 Task: Choose a LinkedIn plan to start my free month.
Action: Mouse moved to (873, 84)
Screenshot: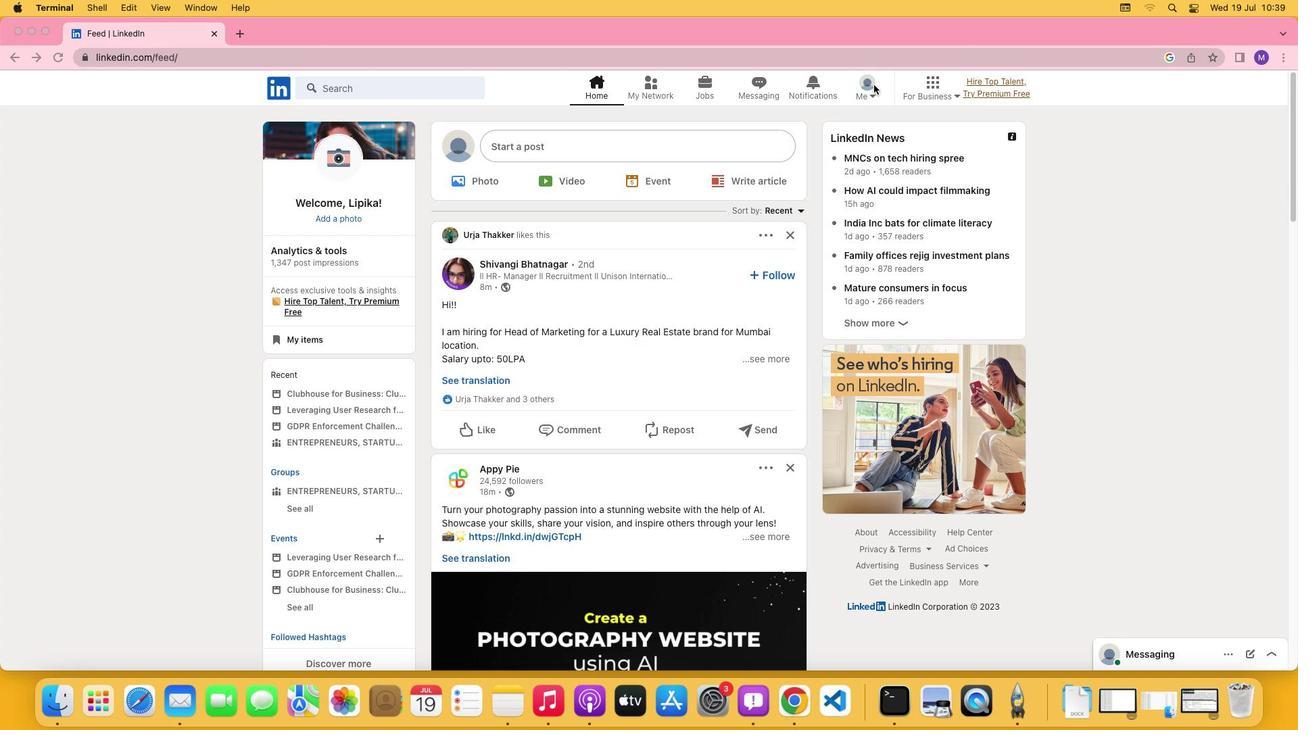 
Action: Mouse pressed left at (873, 84)
Screenshot: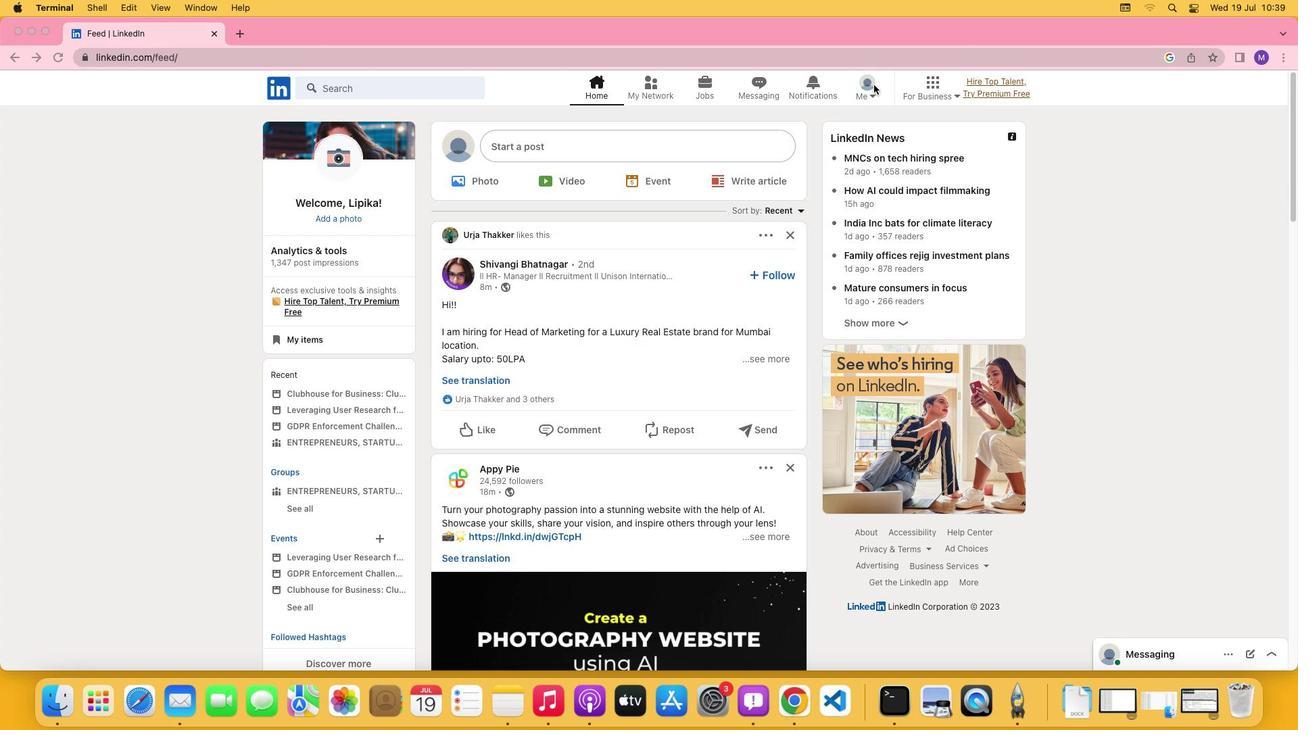 
Action: Mouse moved to (874, 98)
Screenshot: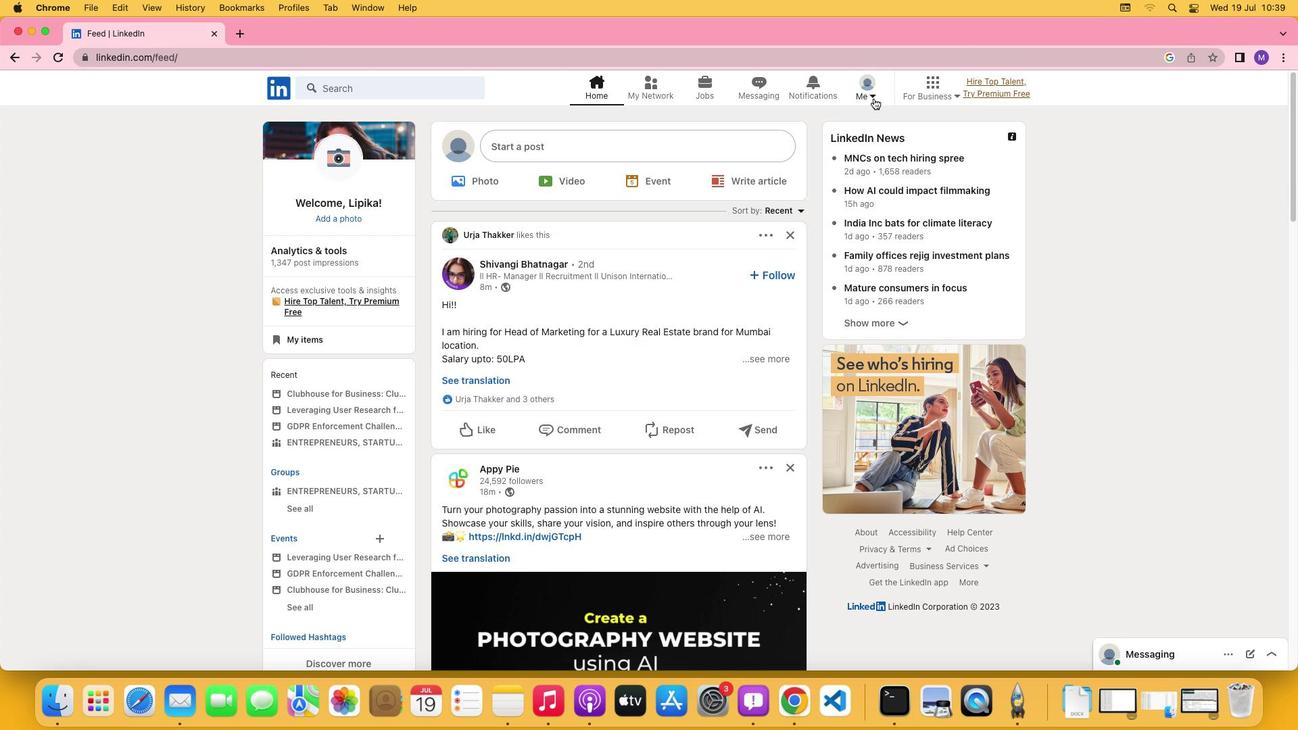
Action: Mouse pressed left at (874, 98)
Screenshot: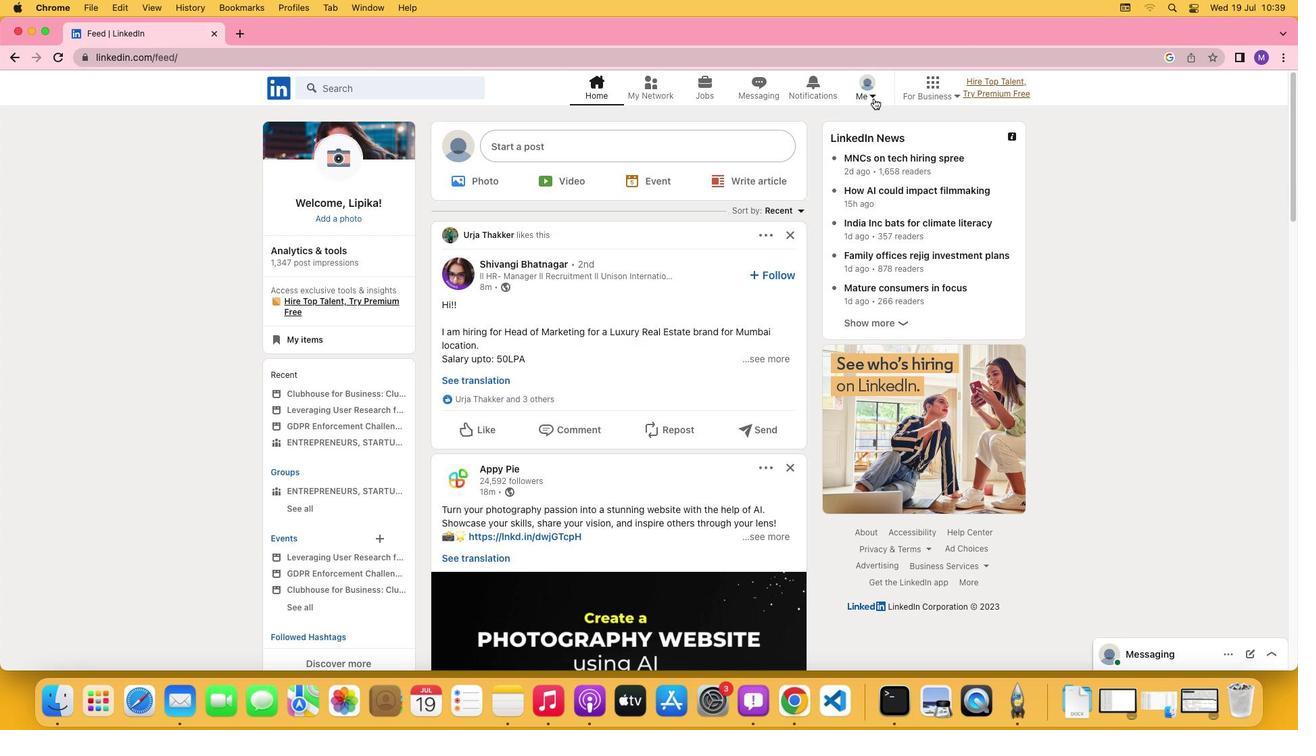 
Action: Mouse moved to (765, 234)
Screenshot: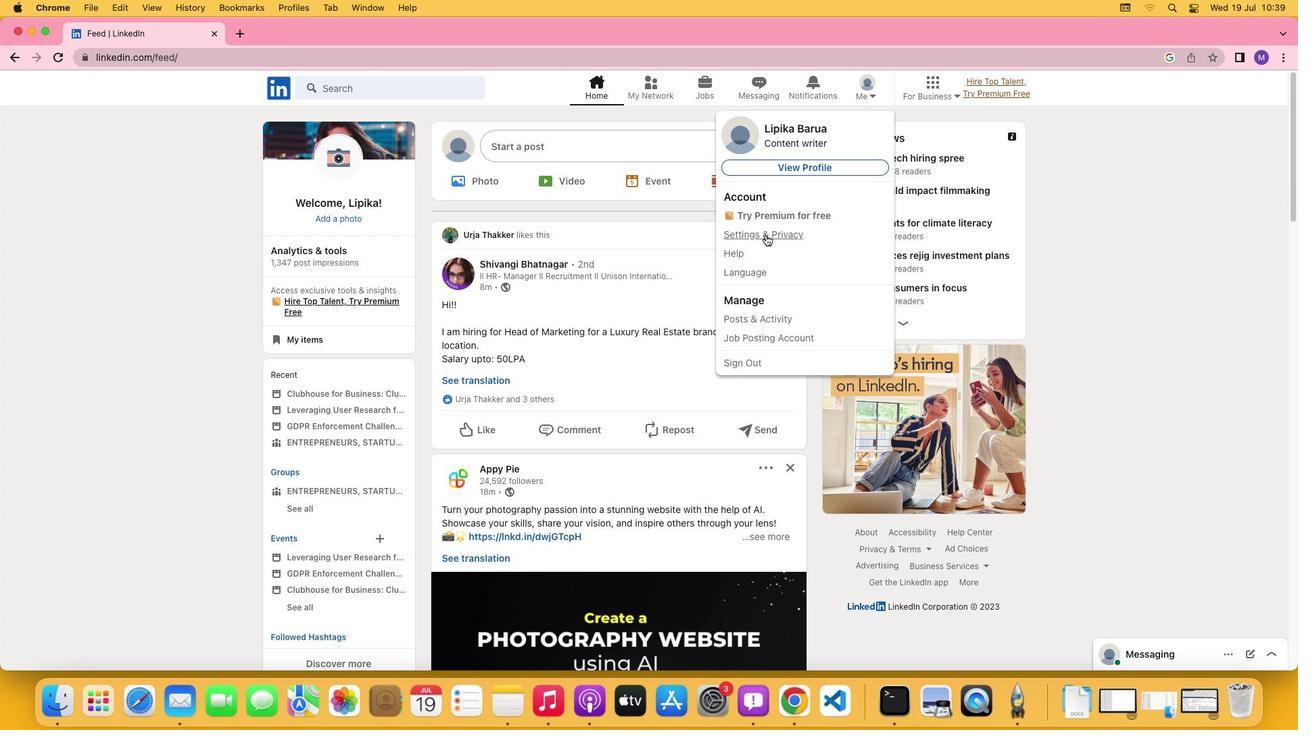 
Action: Mouse pressed left at (765, 234)
Screenshot: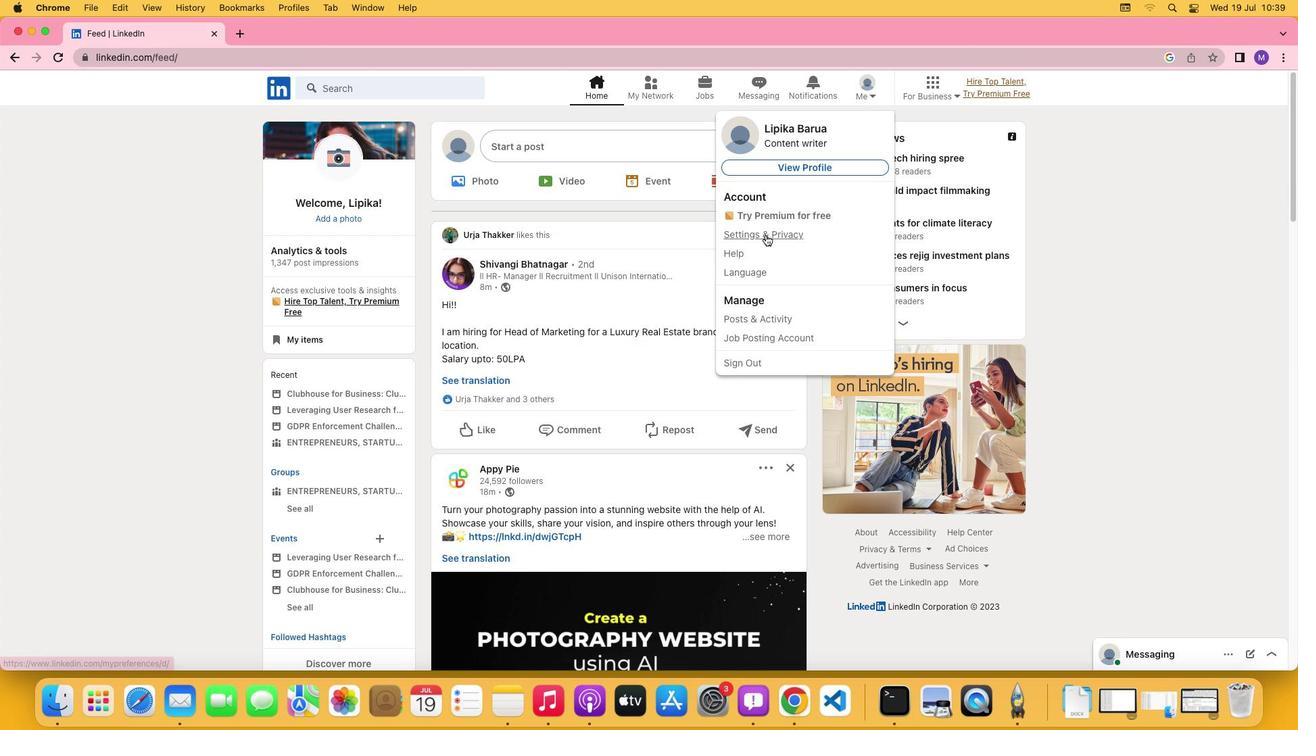 
Action: Mouse moved to (664, 397)
Screenshot: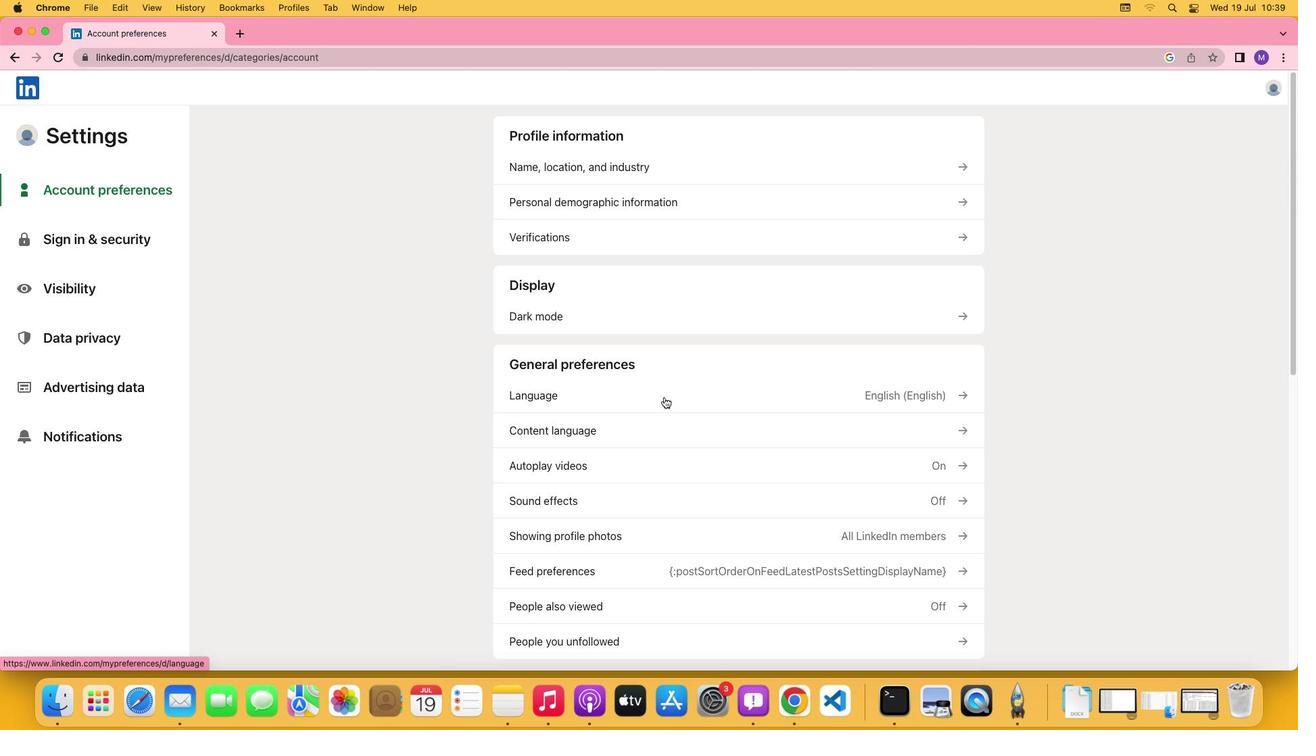 
Action: Mouse scrolled (664, 397) with delta (0, 0)
Screenshot: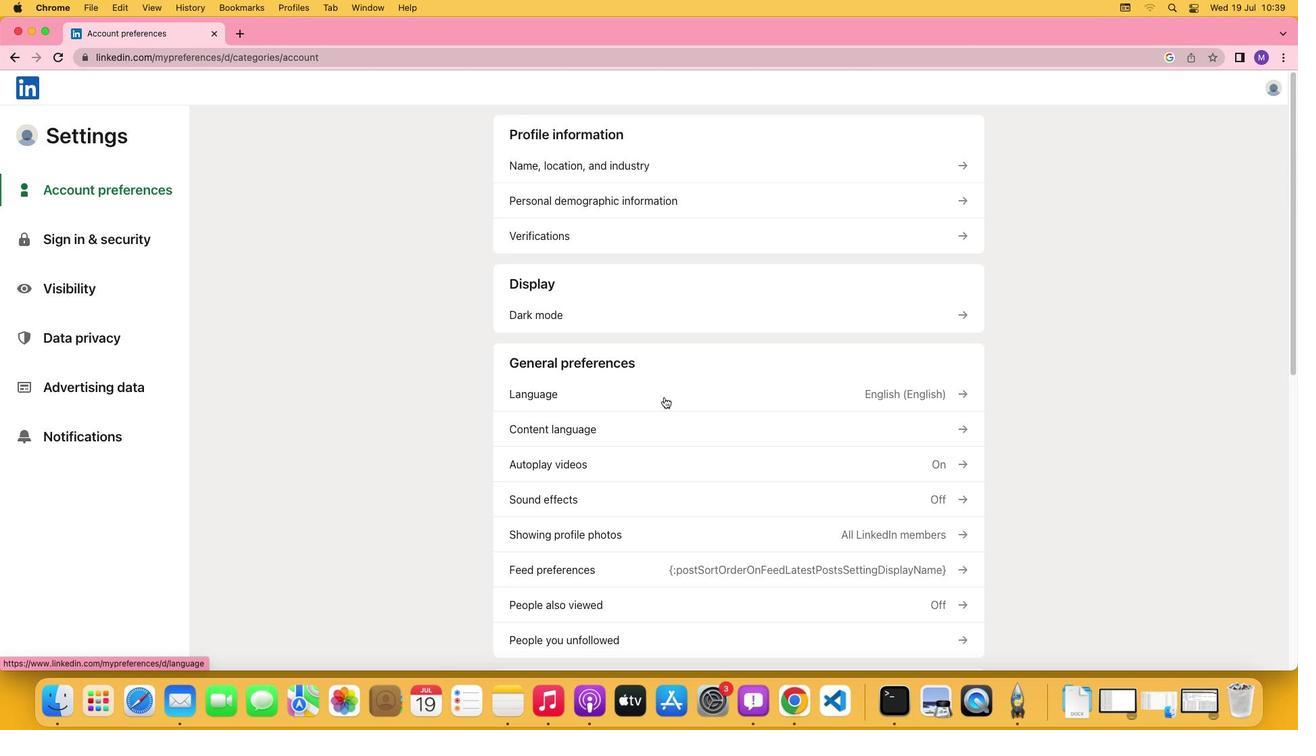 
Action: Mouse scrolled (664, 397) with delta (0, 0)
Screenshot: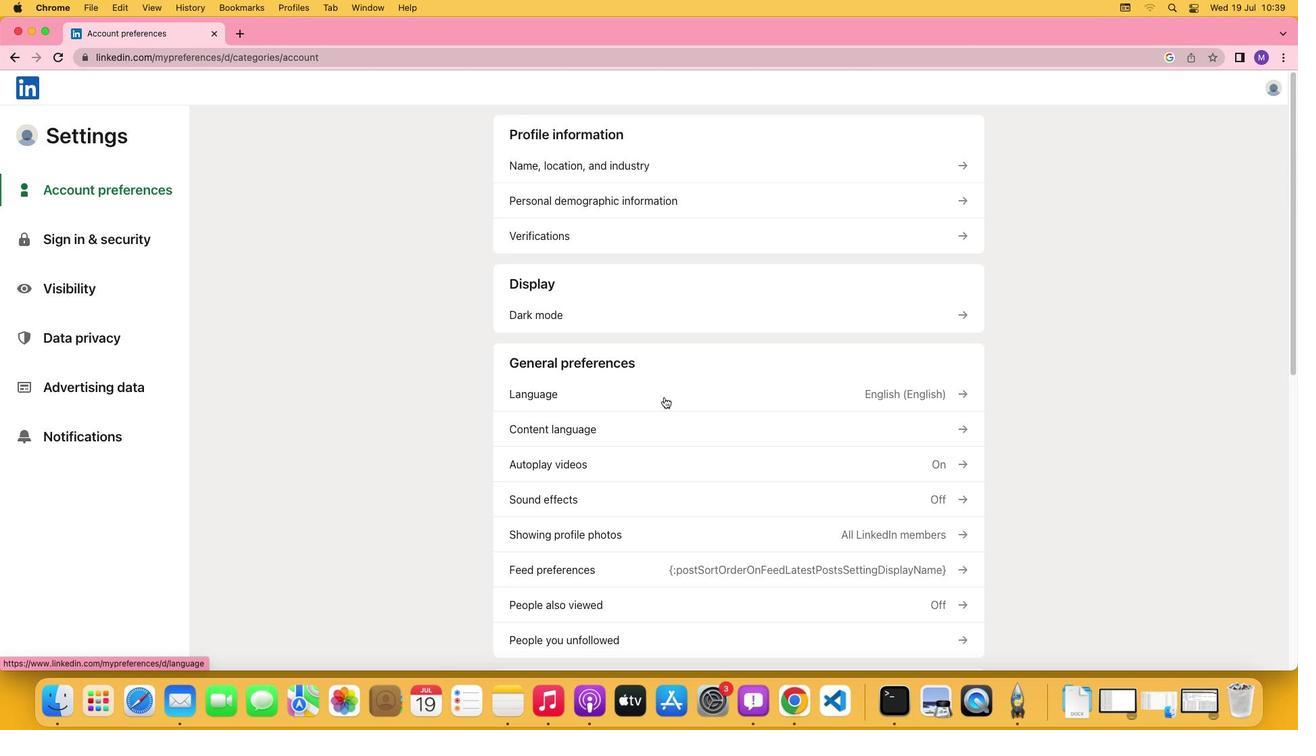 
Action: Mouse scrolled (664, 397) with delta (0, -2)
Screenshot: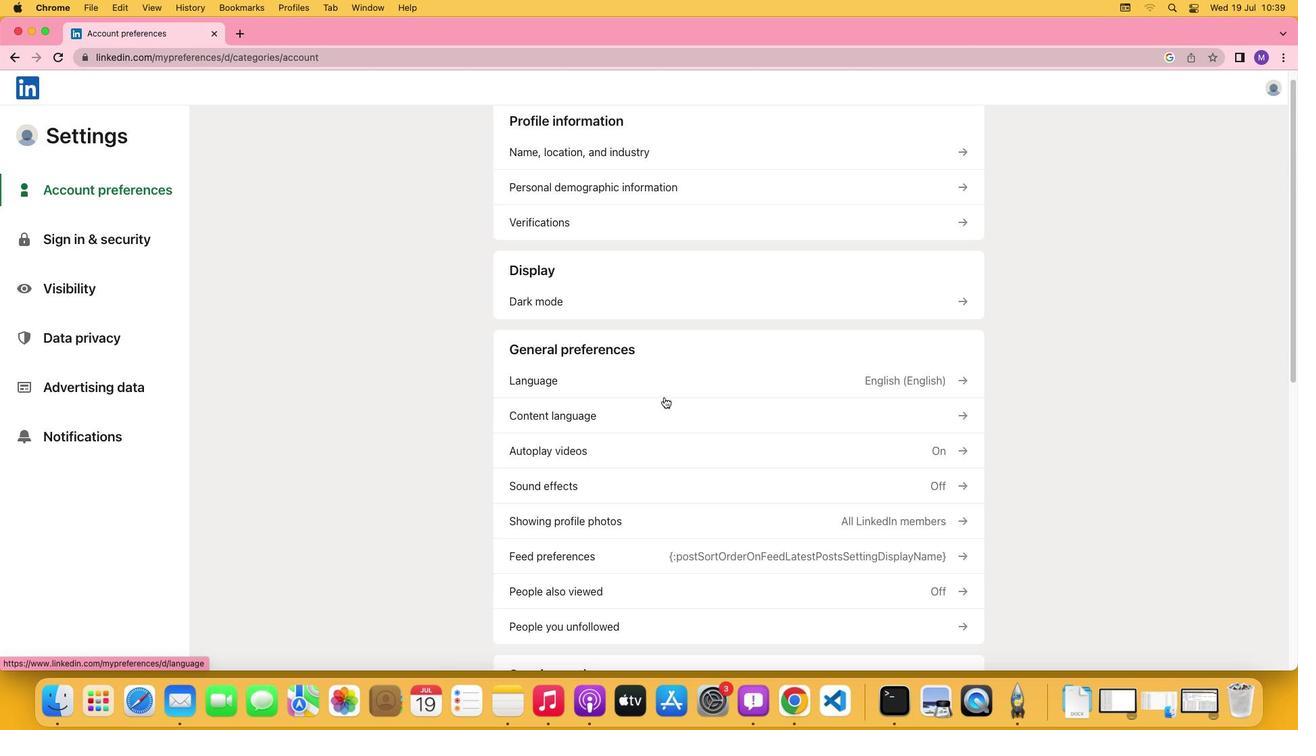 
Action: Mouse scrolled (664, 397) with delta (0, -3)
Screenshot: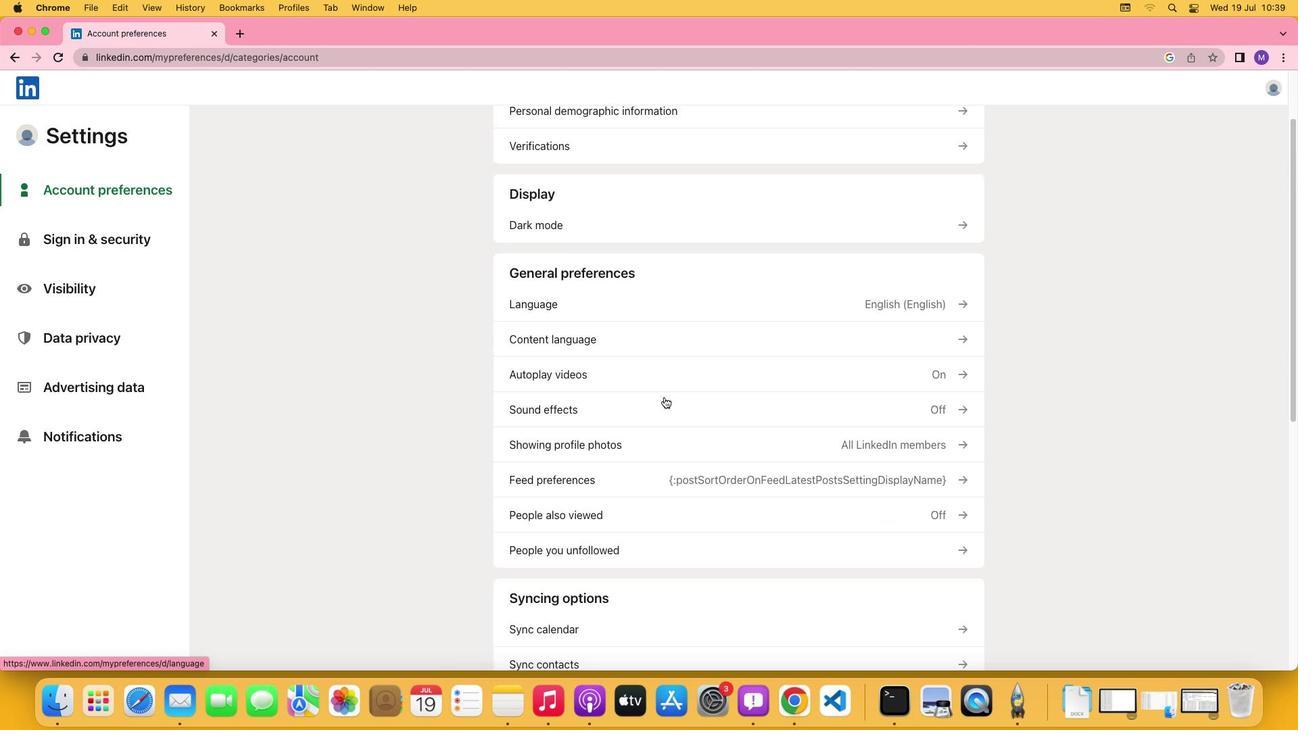 
Action: Mouse scrolled (664, 397) with delta (0, 0)
Screenshot: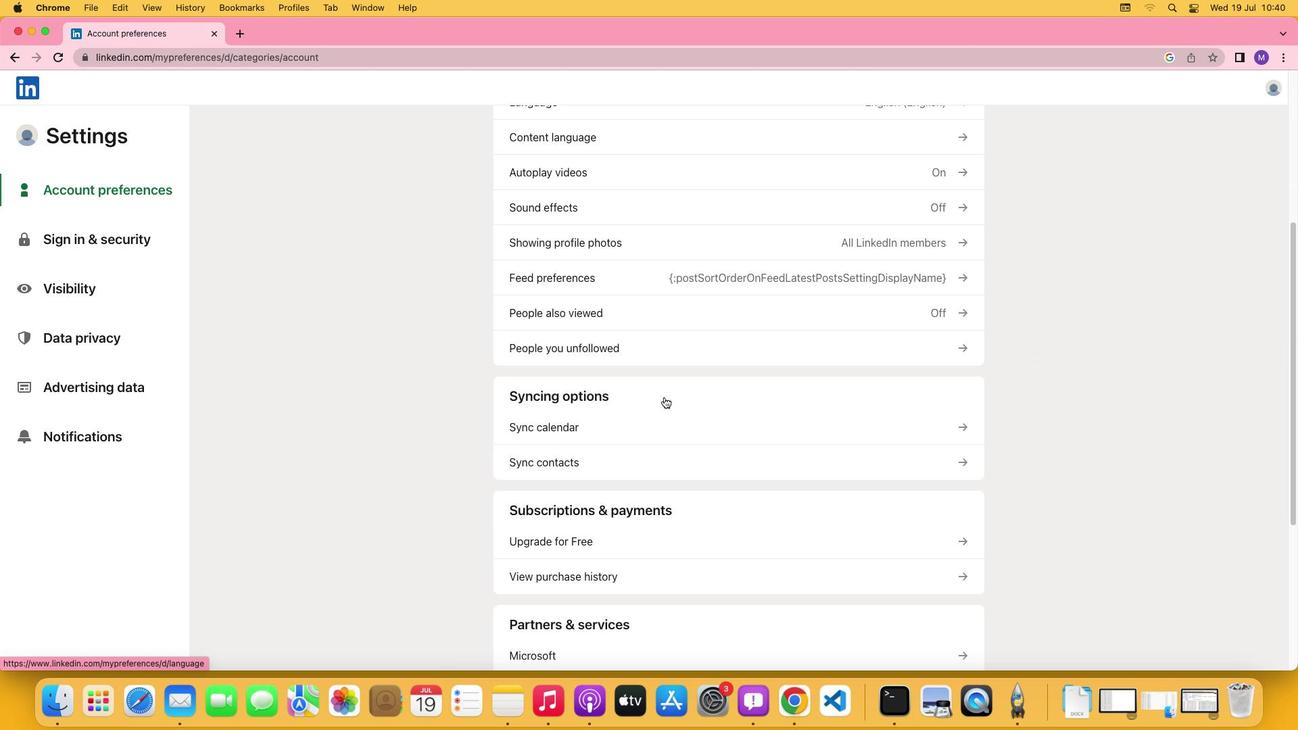 
Action: Mouse scrolled (664, 397) with delta (0, 0)
Screenshot: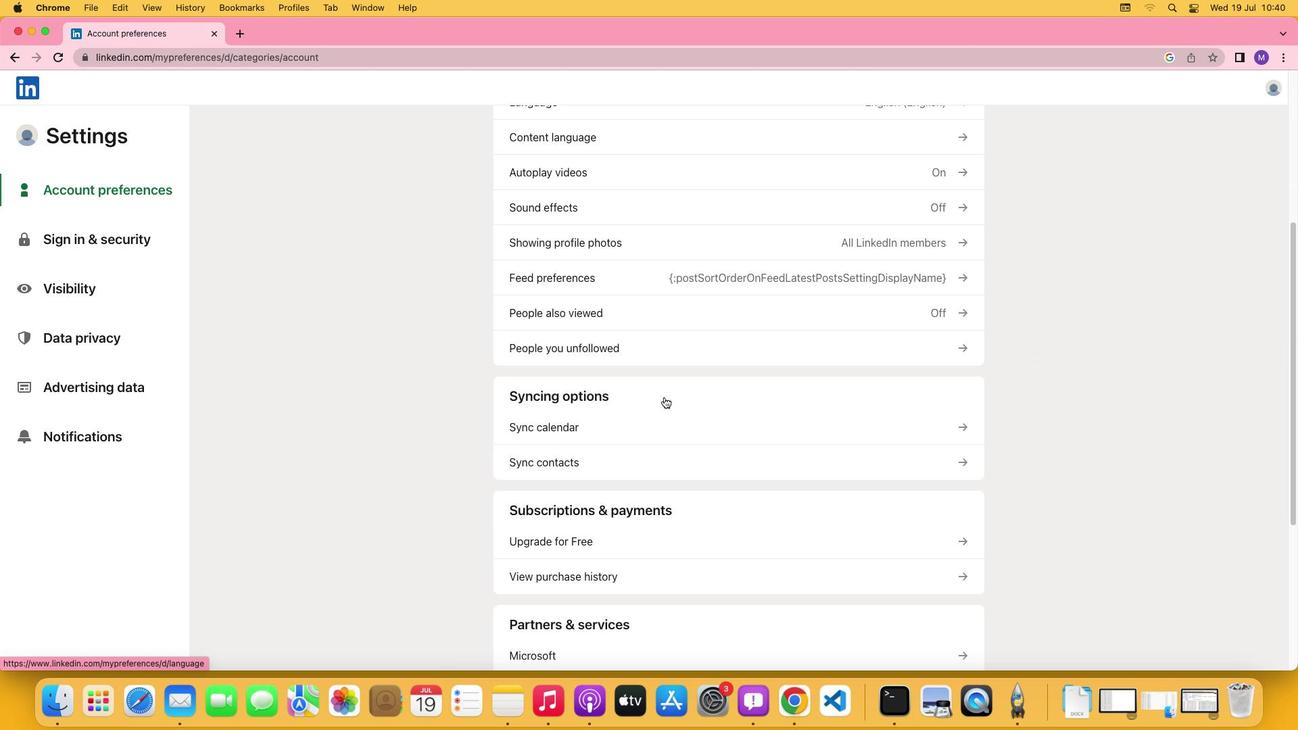 
Action: Mouse scrolled (664, 397) with delta (0, -2)
Screenshot: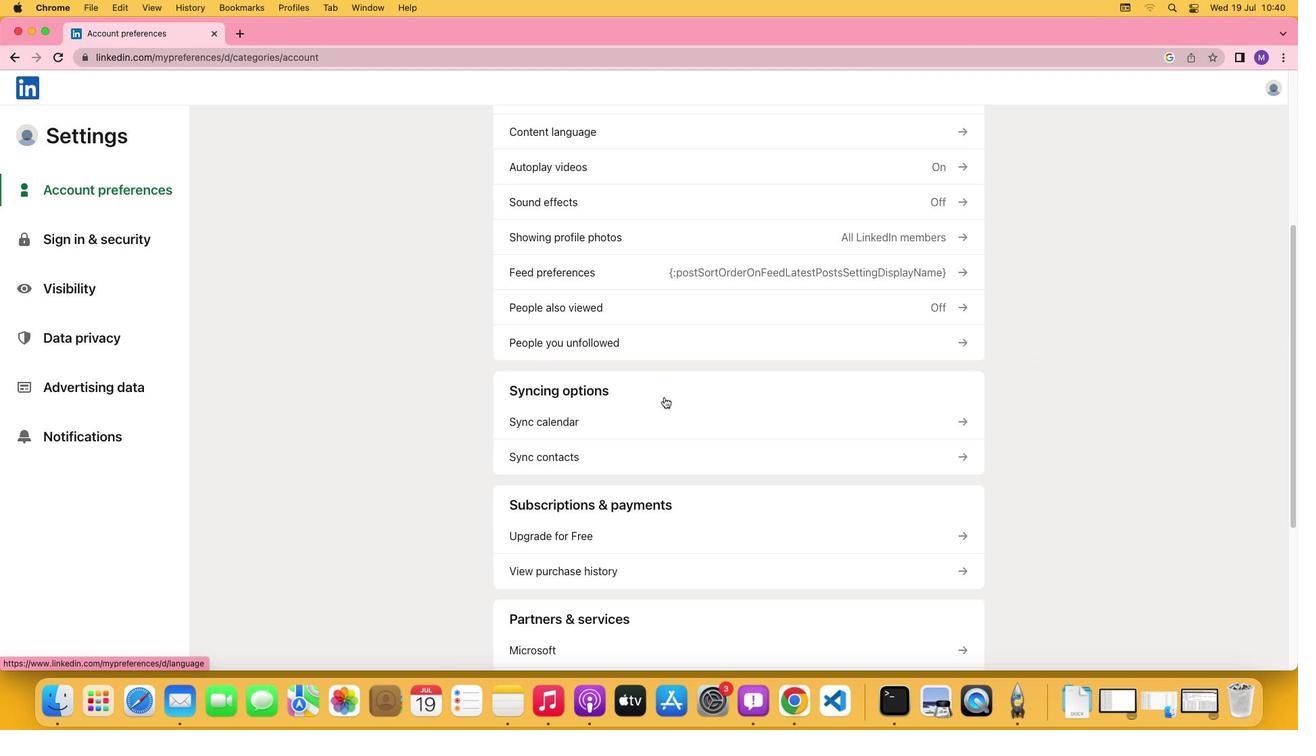 
Action: Mouse scrolled (664, 397) with delta (0, -3)
Screenshot: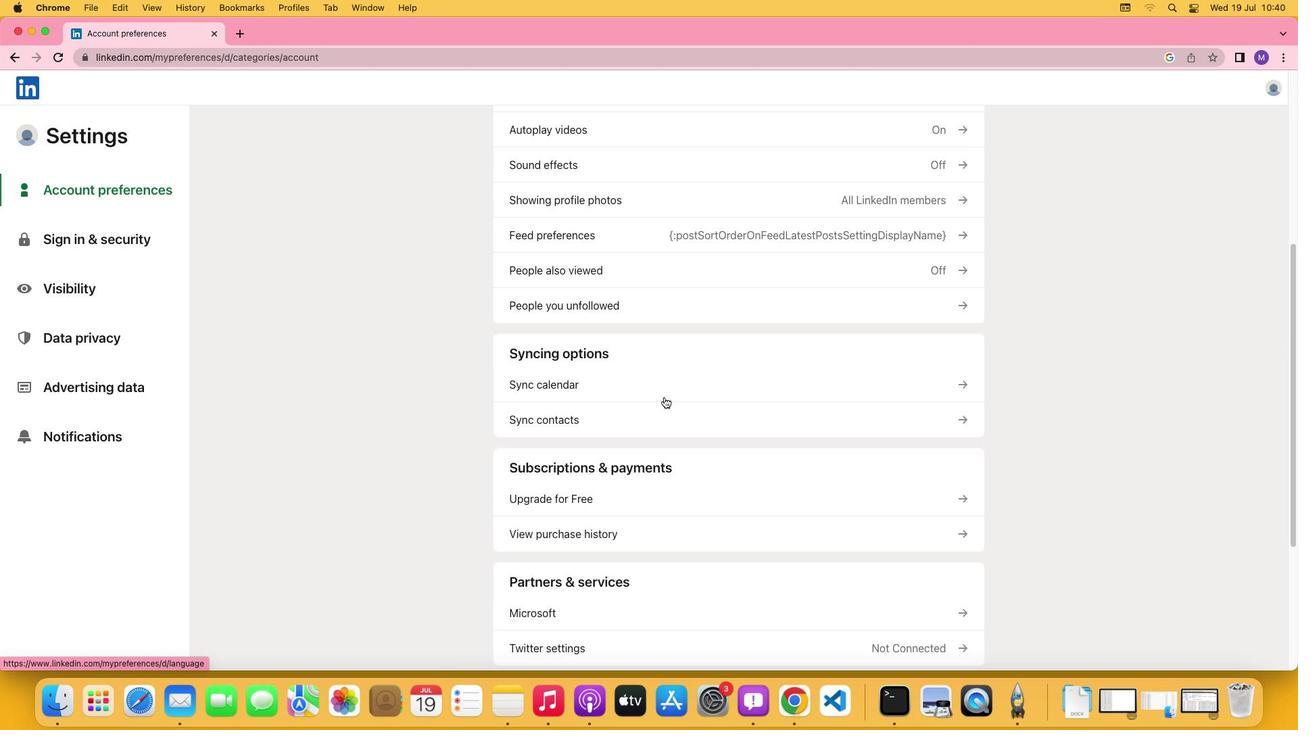 
Action: Mouse moved to (557, 288)
Screenshot: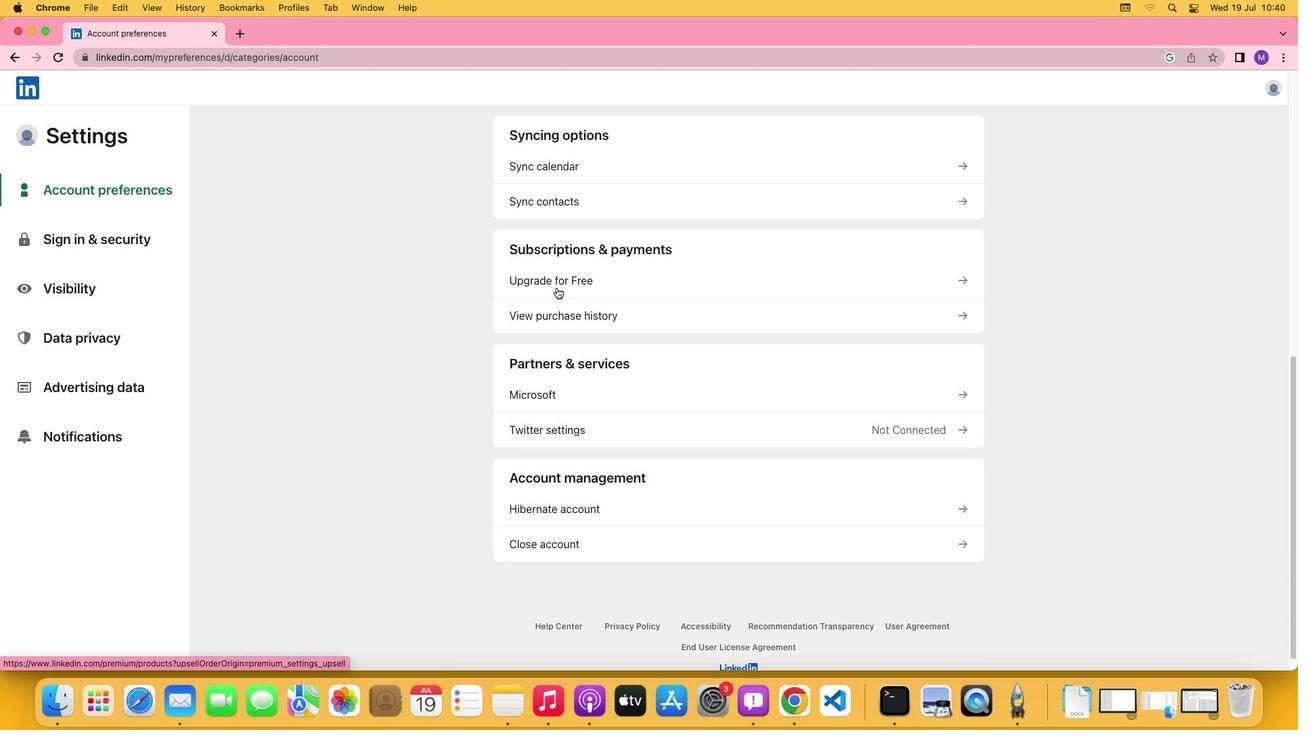 
Action: Mouse pressed left at (557, 288)
Screenshot: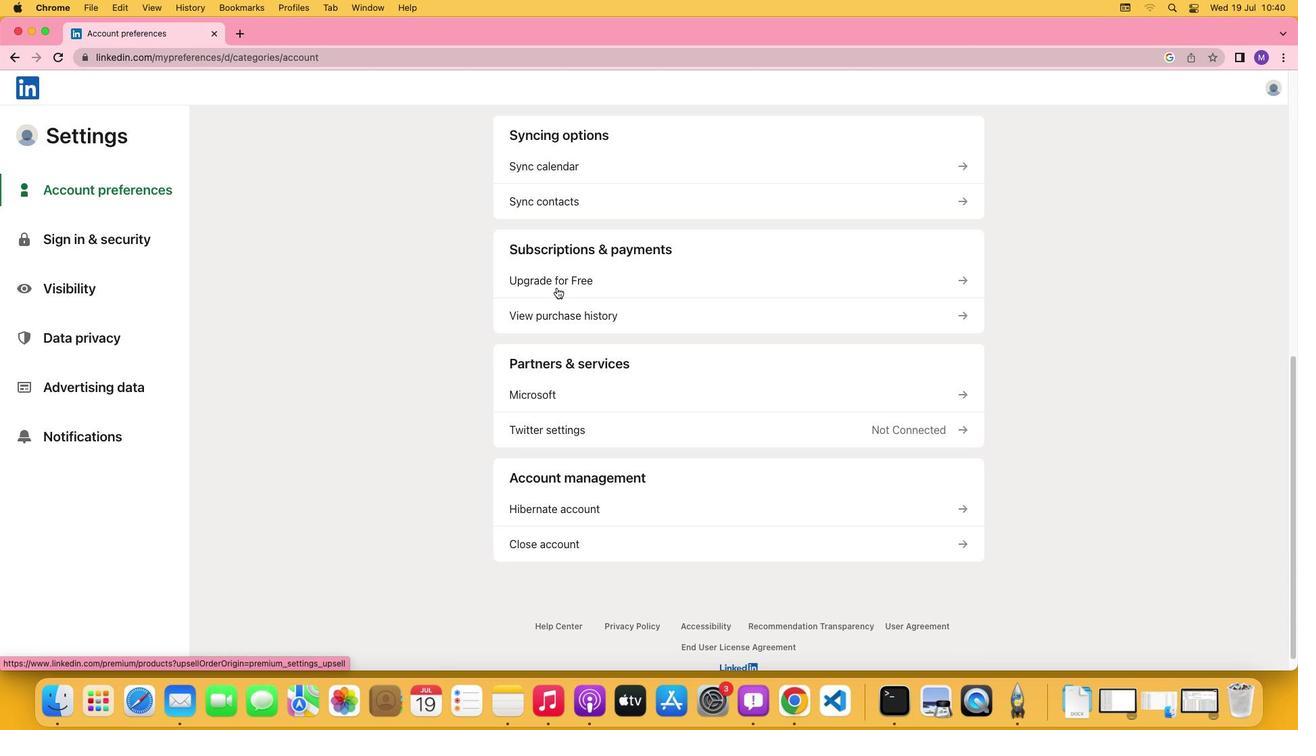 
Action: Mouse moved to (486, 373)
Screenshot: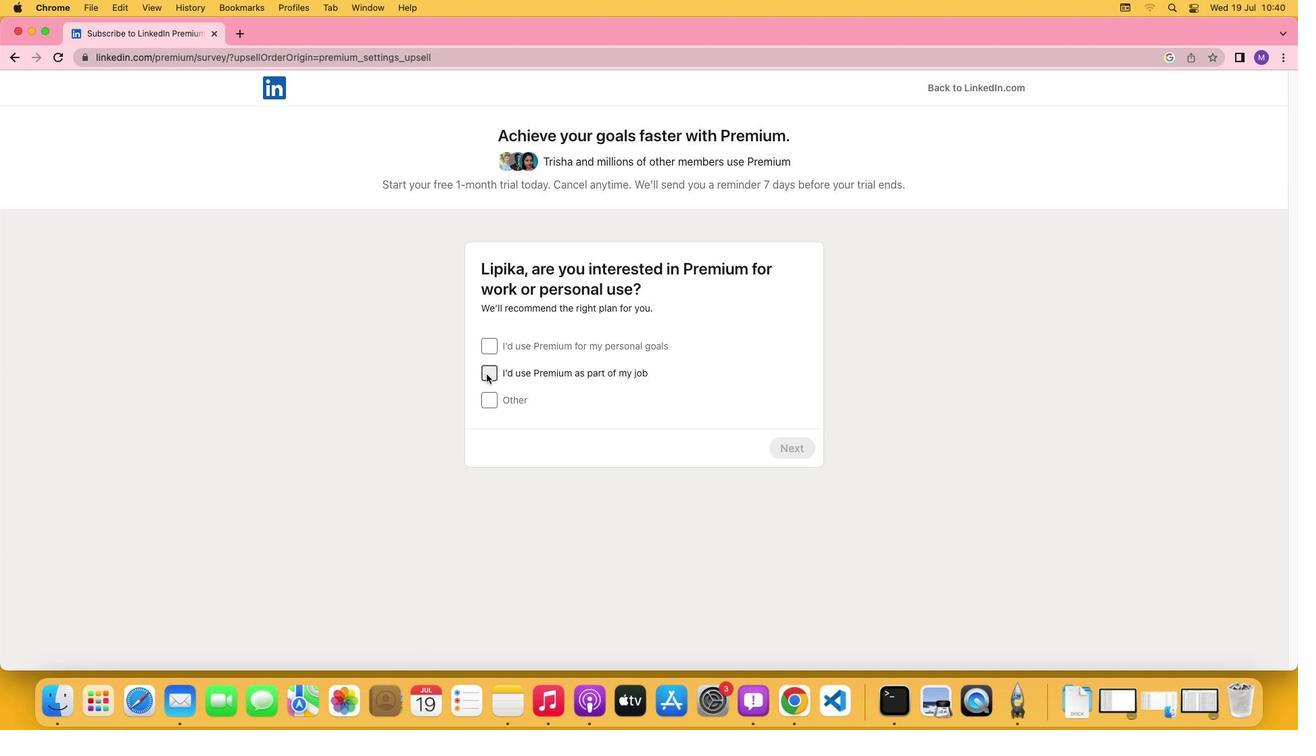 
Action: Mouse pressed left at (486, 373)
Screenshot: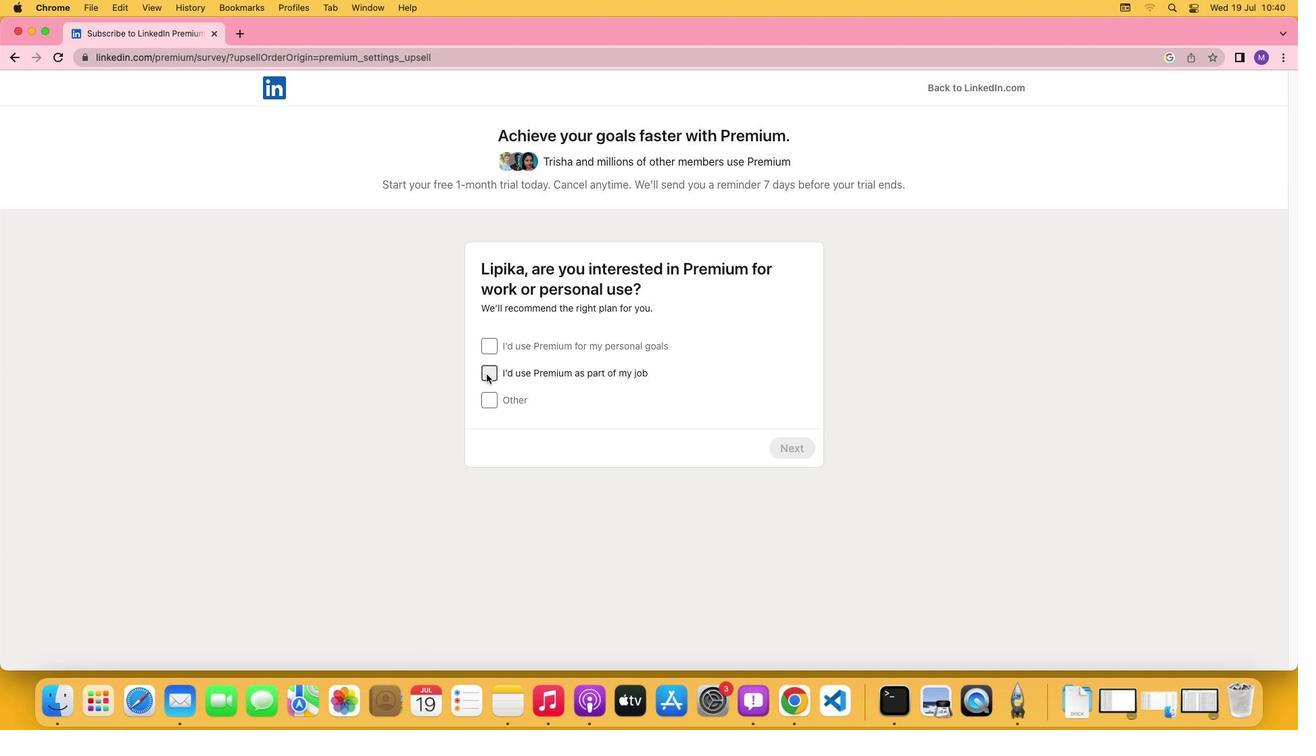 
Action: Mouse moved to (789, 452)
Screenshot: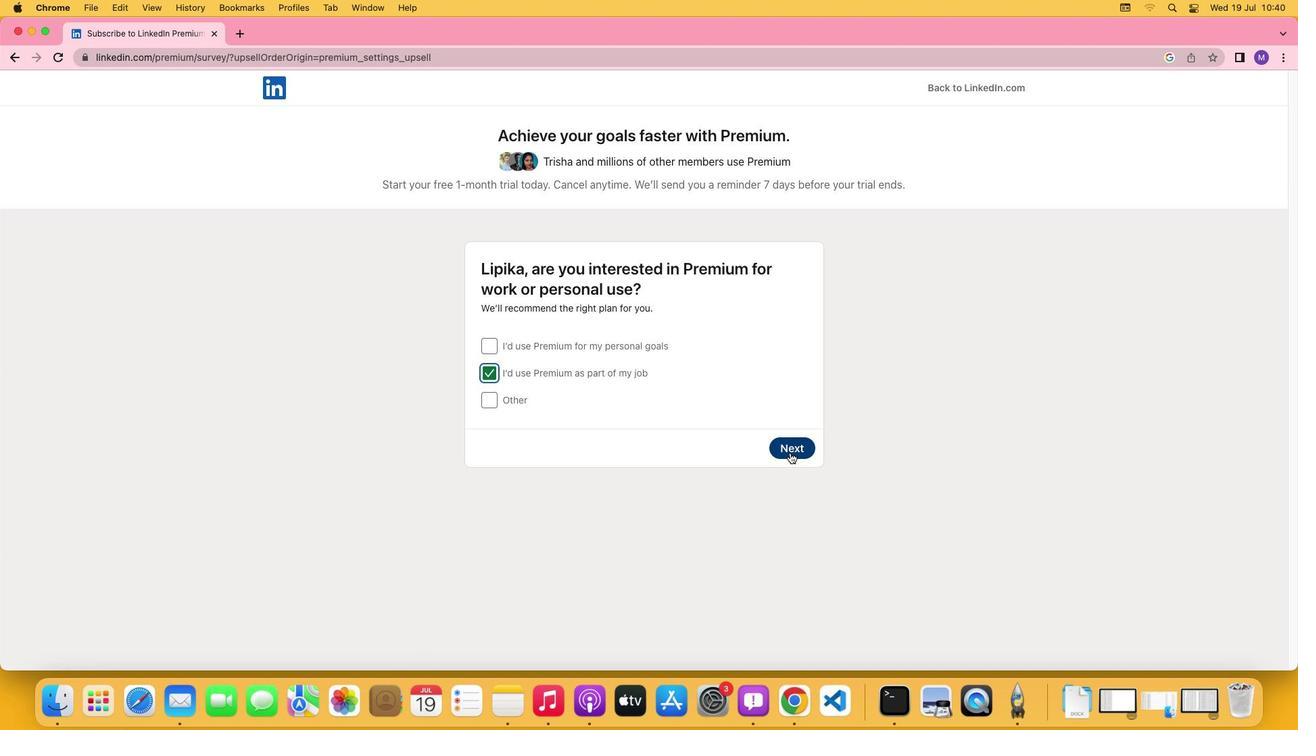 
Action: Mouse pressed left at (789, 452)
Screenshot: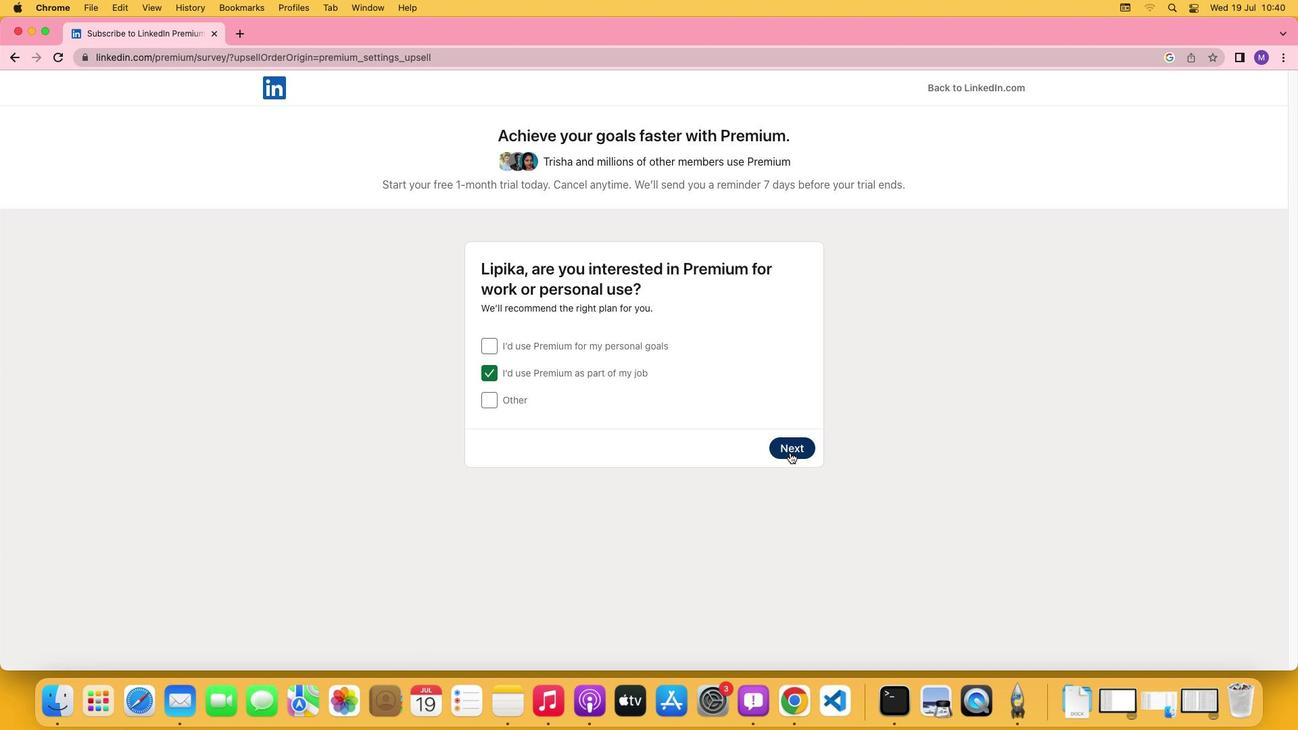 
Action: Mouse moved to (488, 413)
Screenshot: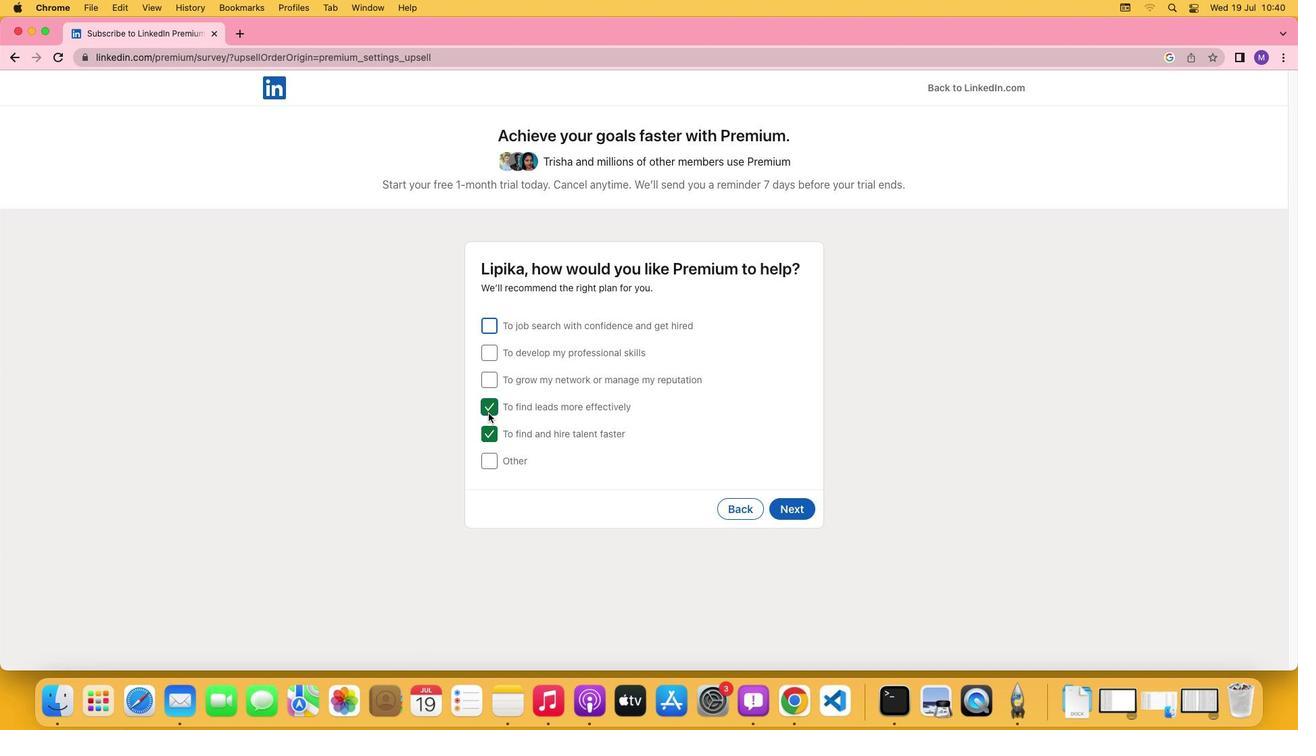 
Action: Mouse pressed left at (488, 413)
Screenshot: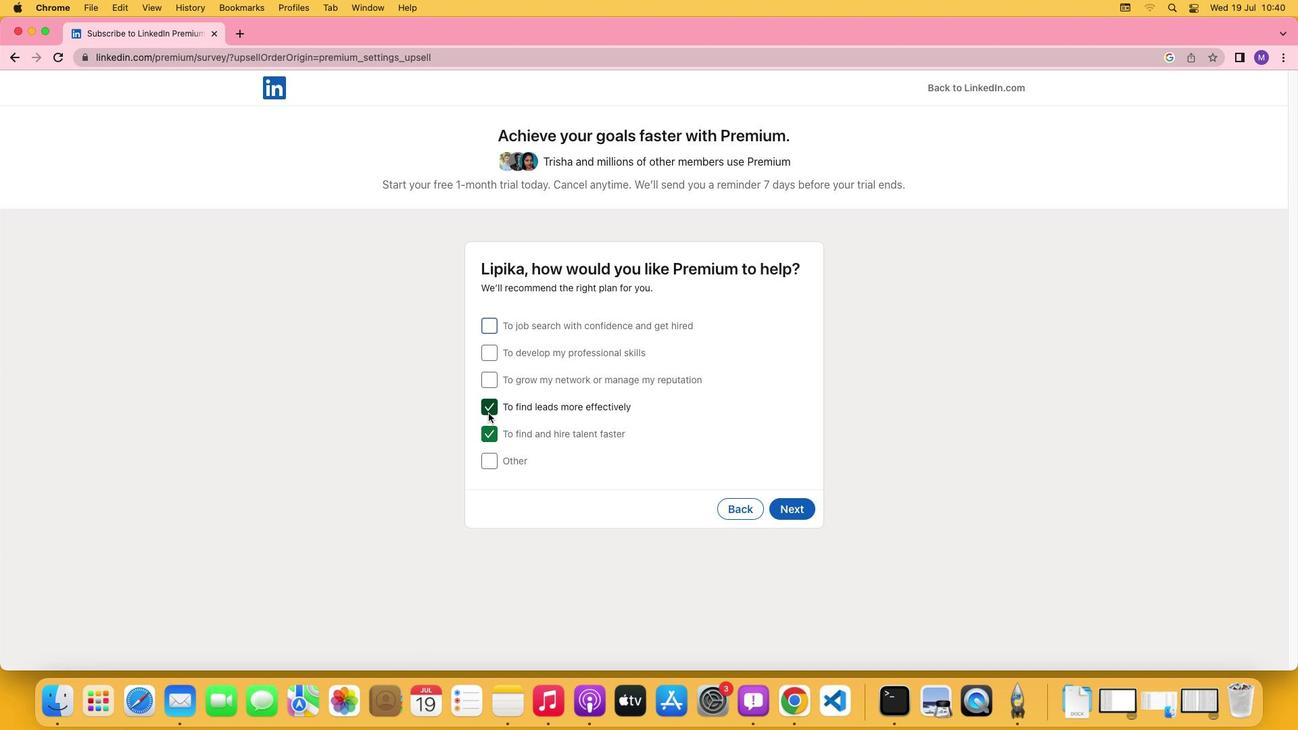 
Action: Mouse moved to (798, 512)
Screenshot: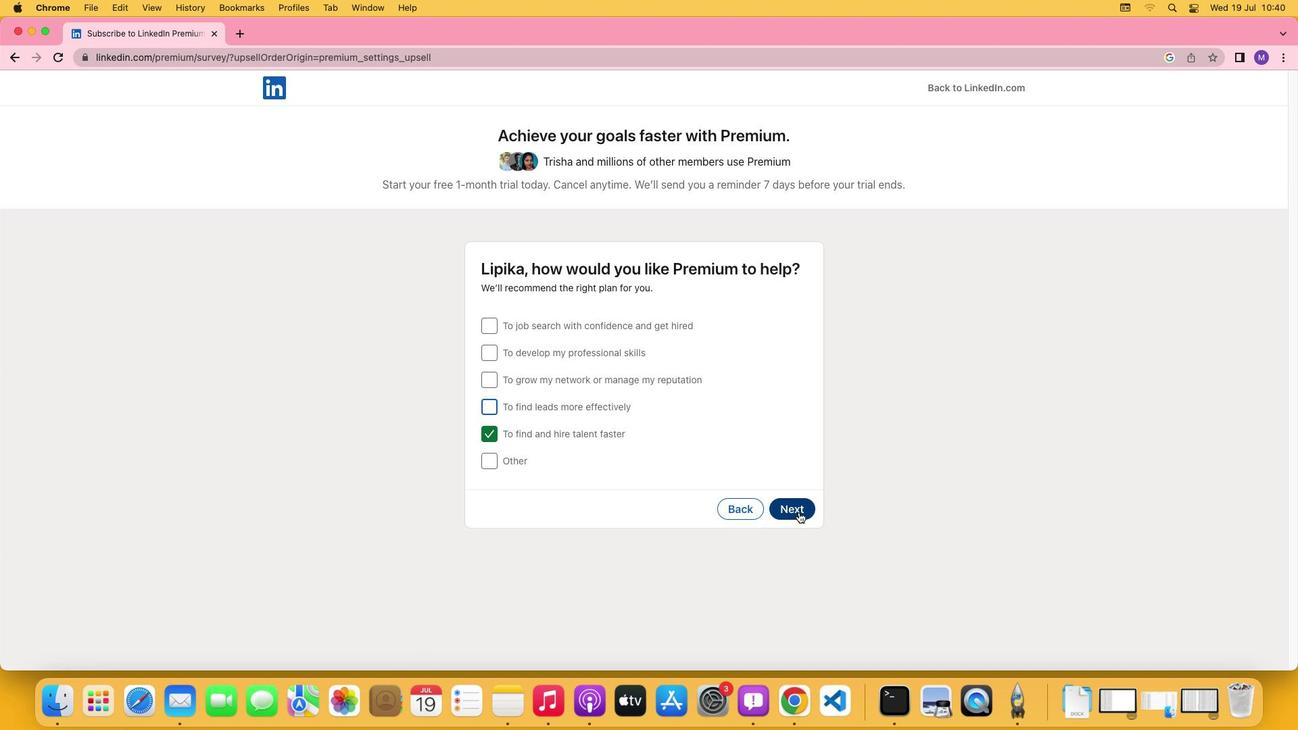 
Action: Mouse pressed left at (798, 512)
Screenshot: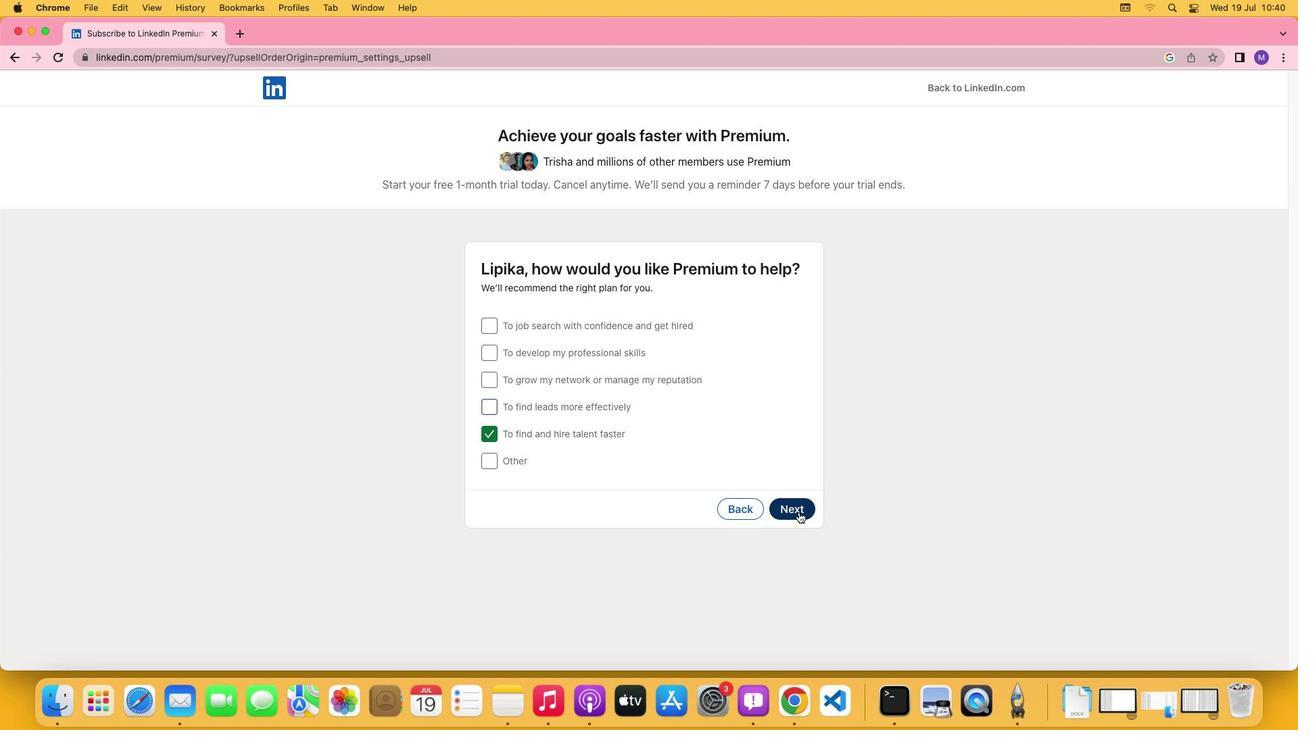 
Action: Mouse moved to (482, 396)
Screenshot: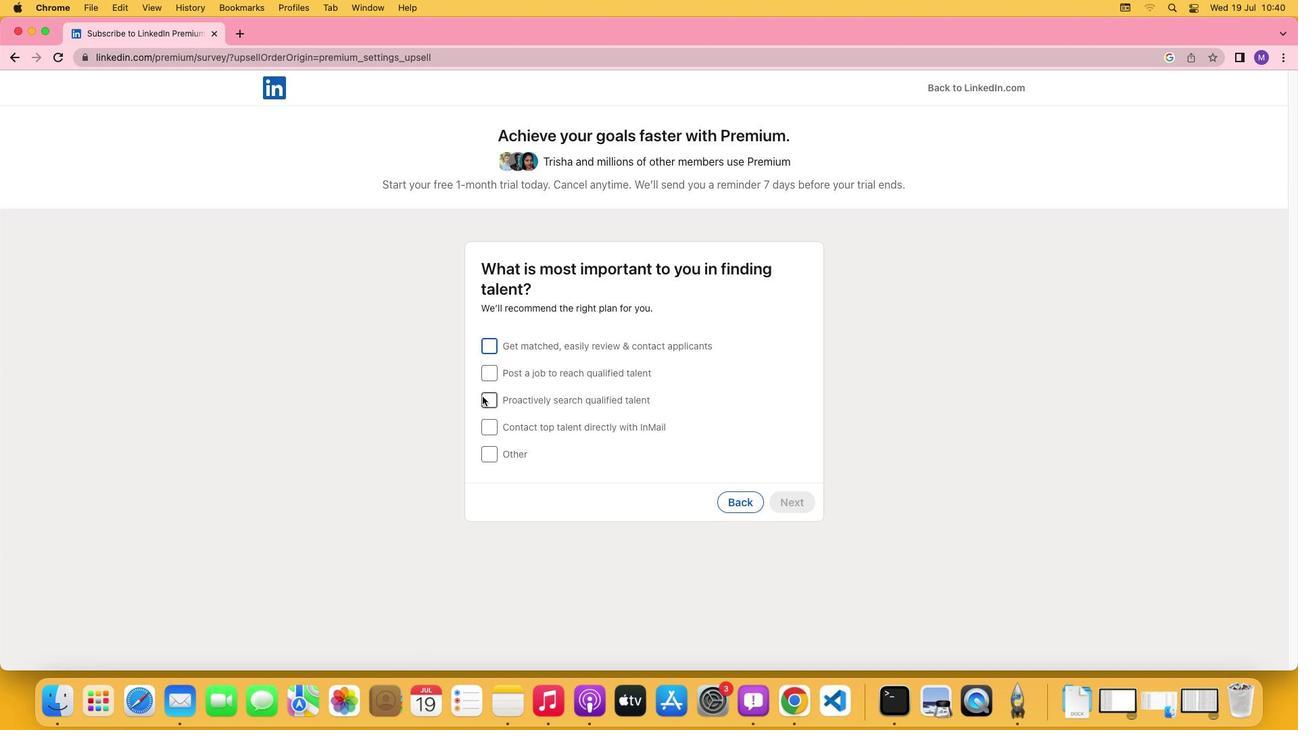 
Action: Mouse pressed left at (482, 396)
Screenshot: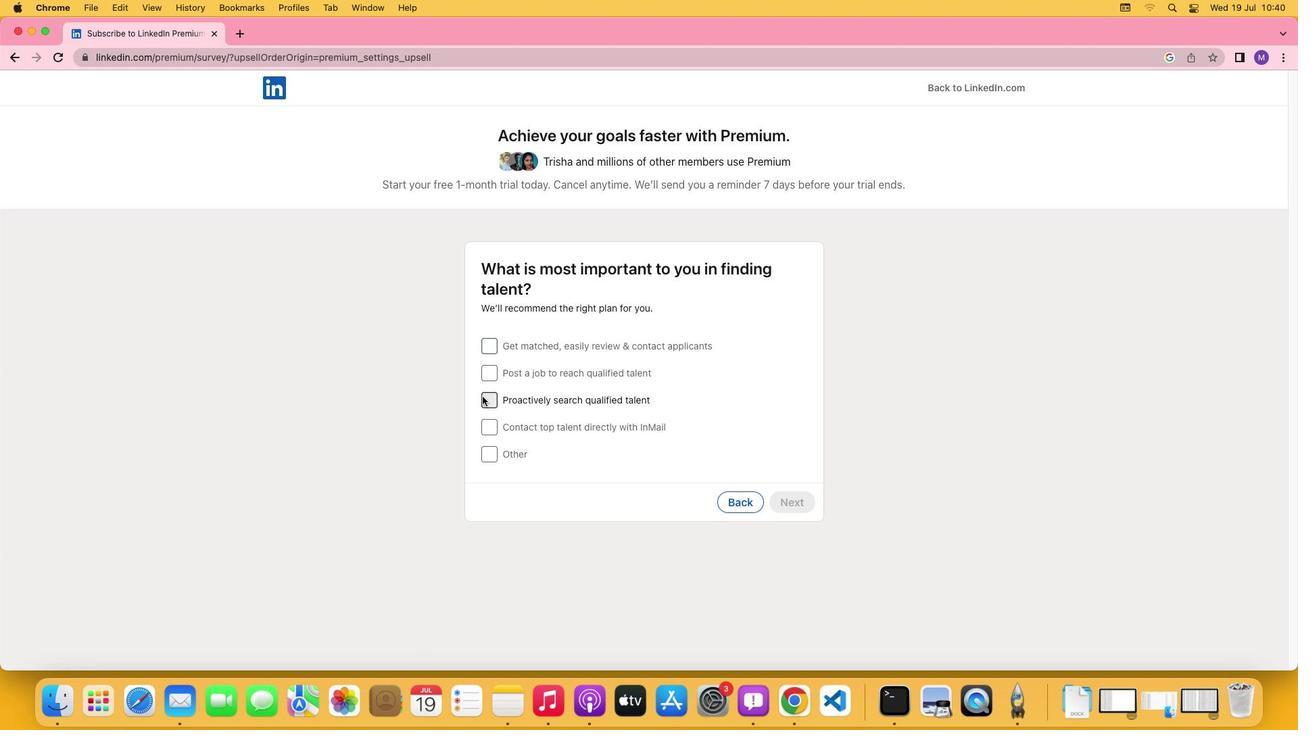 
Action: Mouse moved to (789, 499)
Screenshot: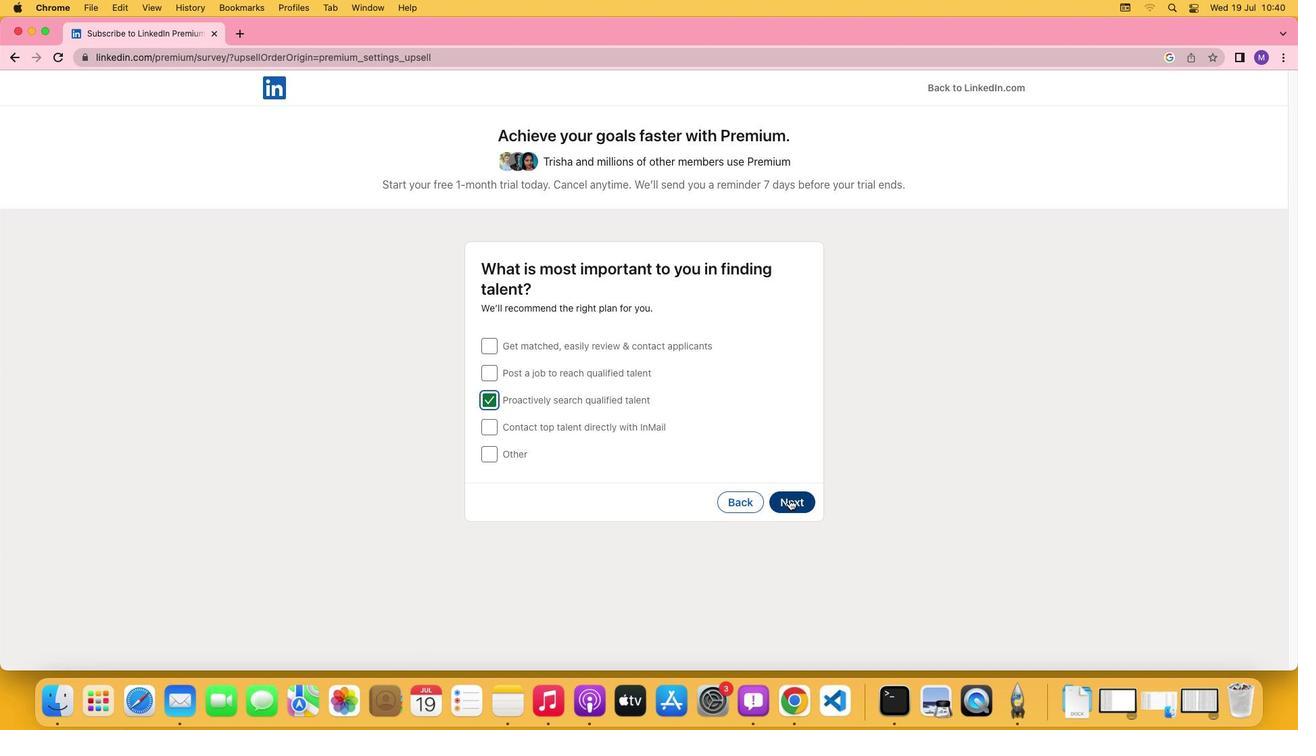 
Action: Mouse pressed left at (789, 499)
Screenshot: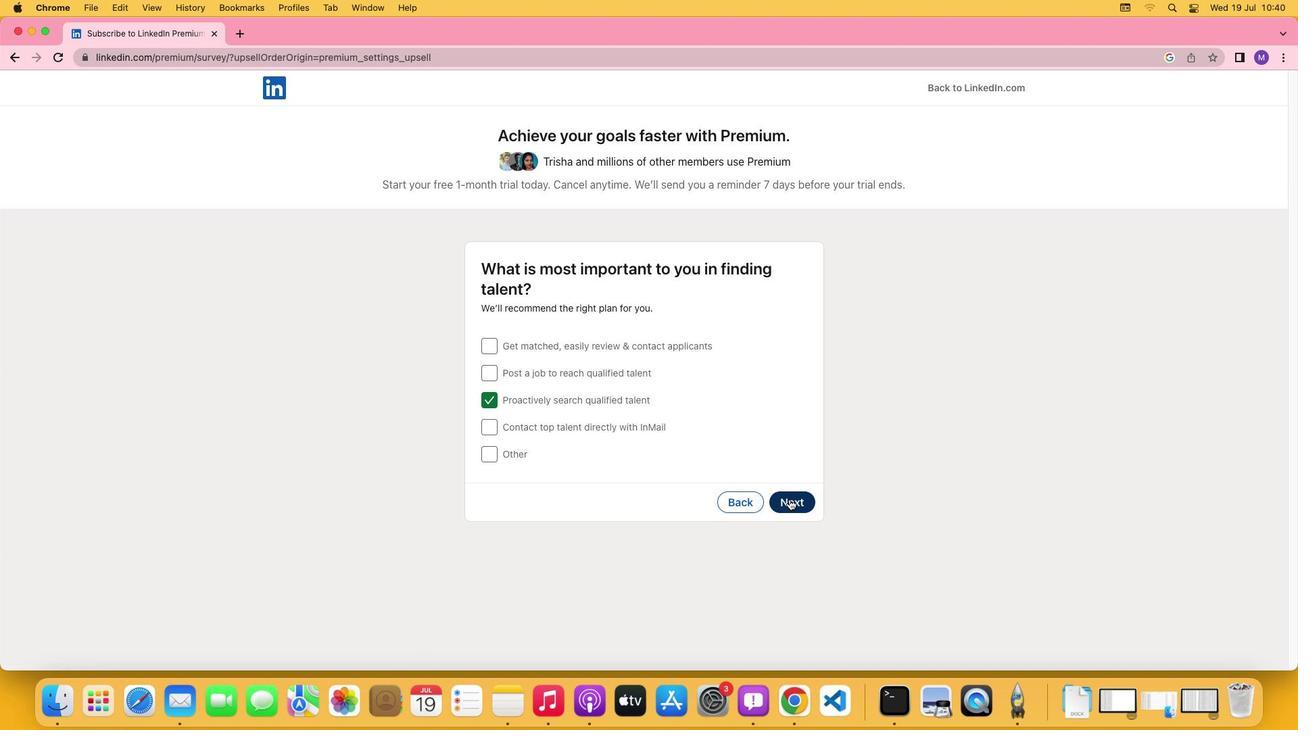 
Action: Mouse moved to (383, 405)
Screenshot: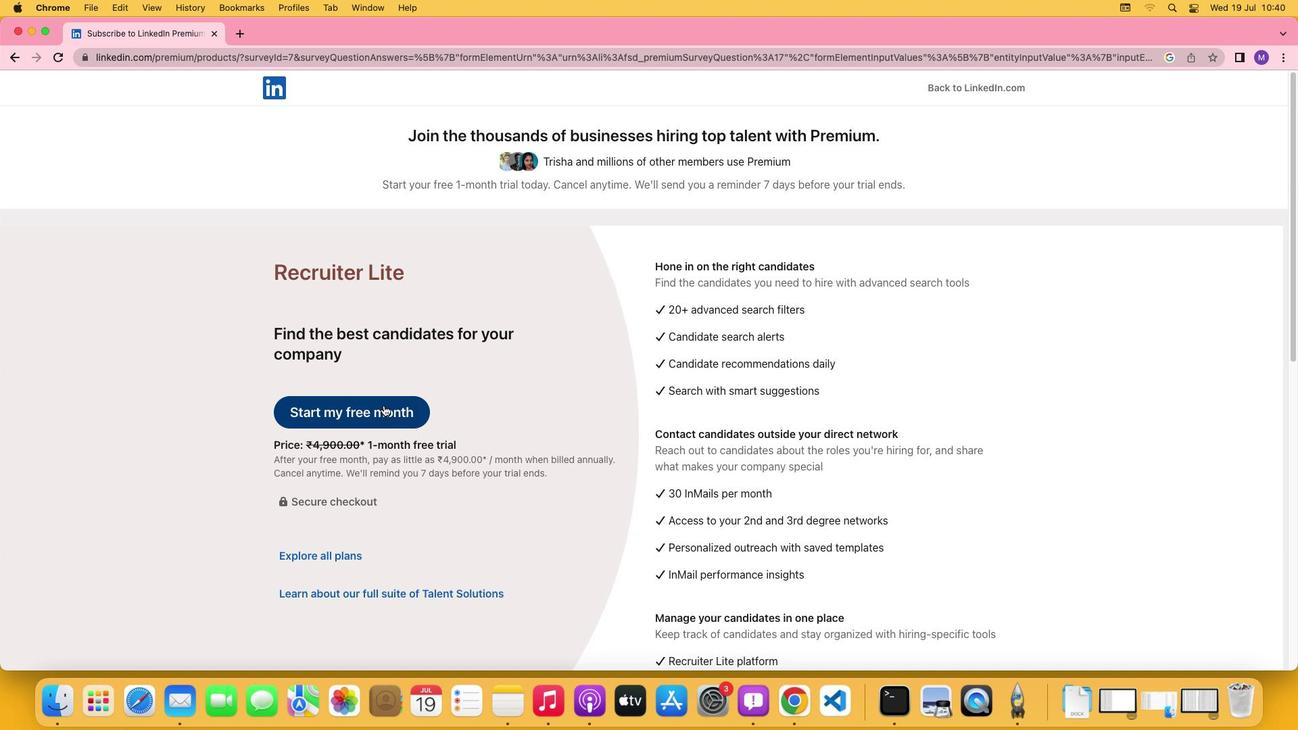 
Action: Mouse pressed left at (383, 405)
Screenshot: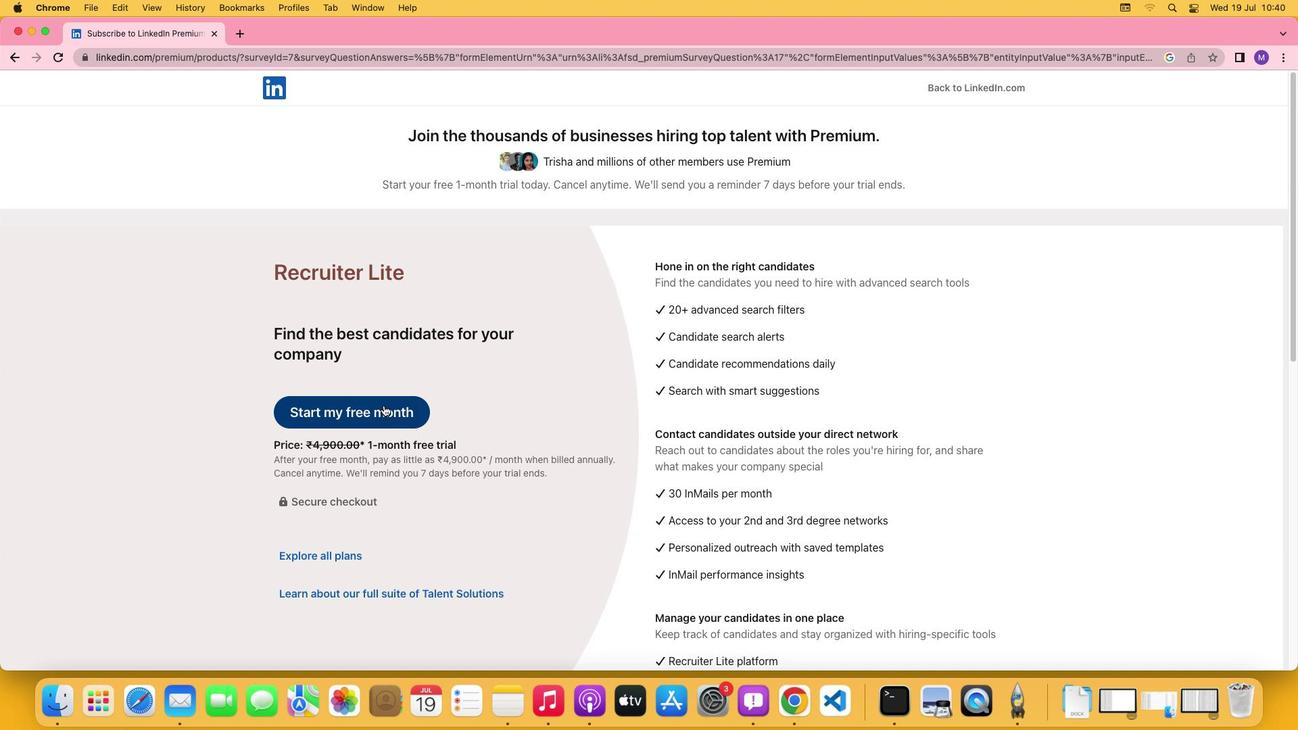 
